 Task: Create a rule from the Routing list, Task moved to a section -> Set Priority in the project TrackForge , set the section as Done clear the priority.
Action: Mouse moved to (72, 381)
Screenshot: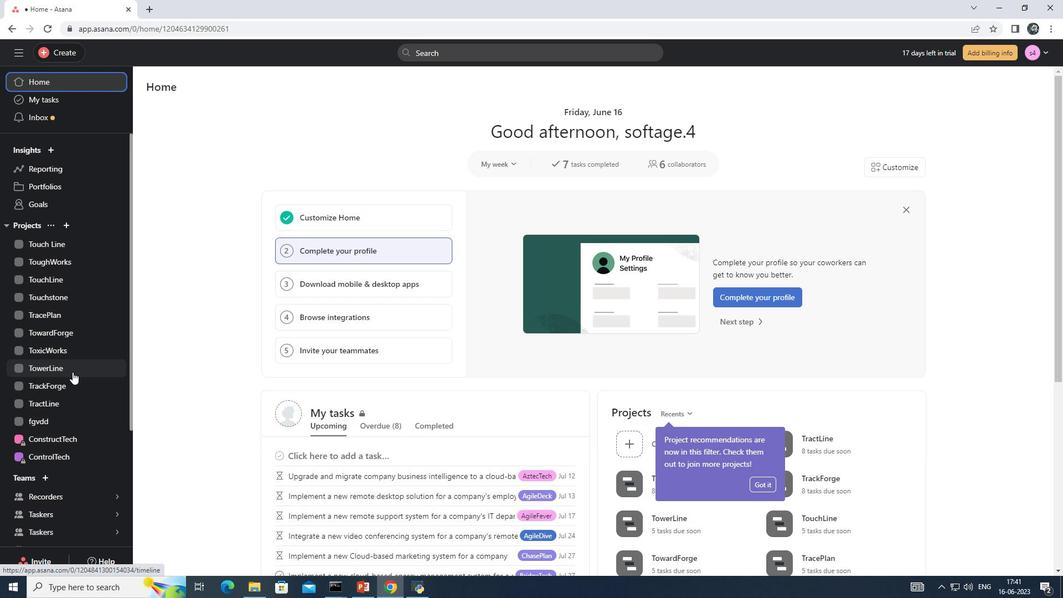 
Action: Mouse pressed left at (72, 381)
Screenshot: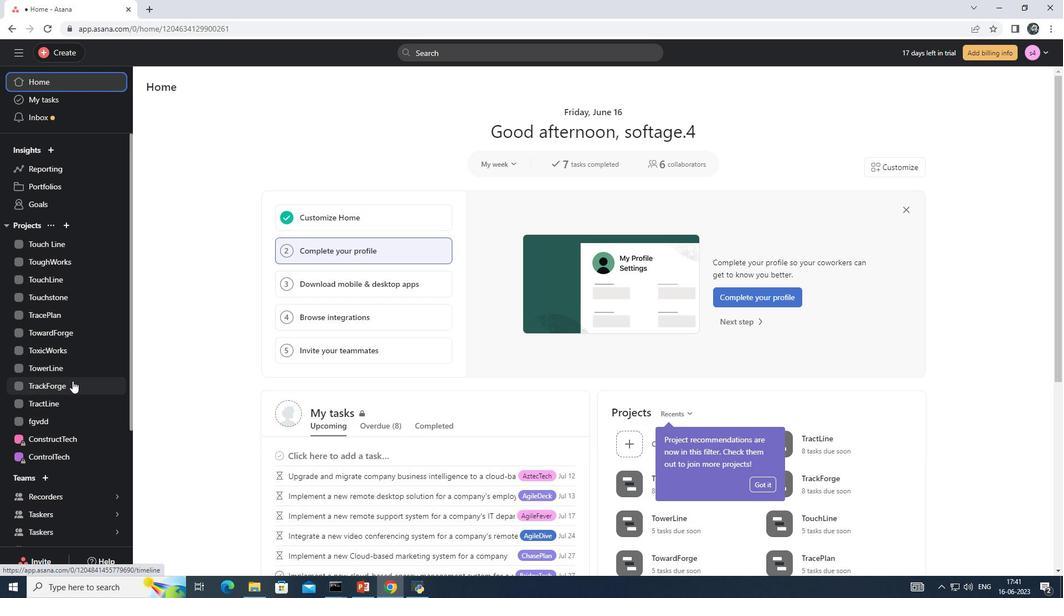 
Action: Mouse moved to (1018, 93)
Screenshot: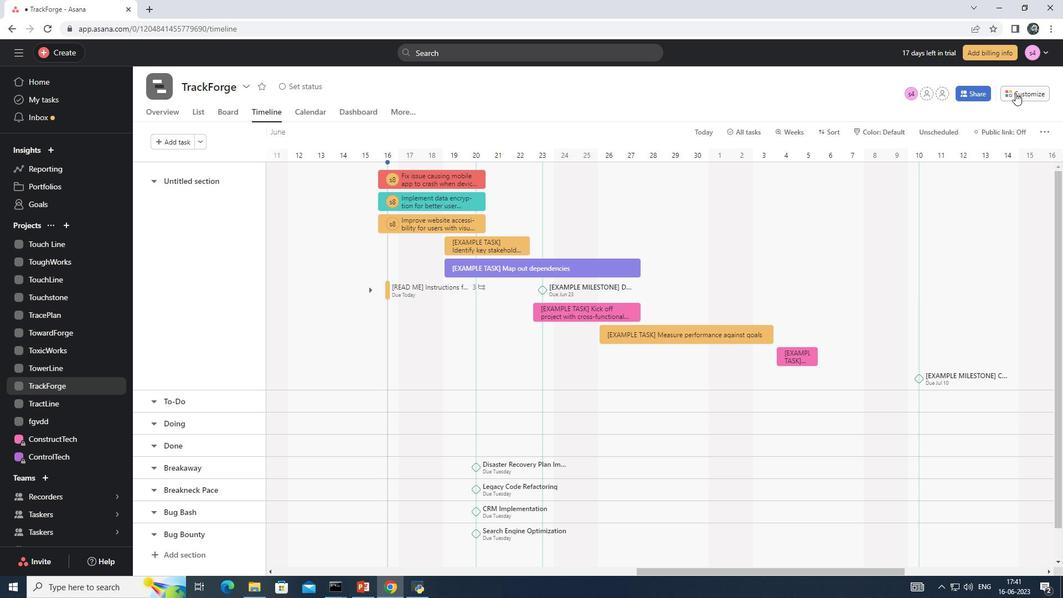 
Action: Mouse pressed left at (1018, 93)
Screenshot: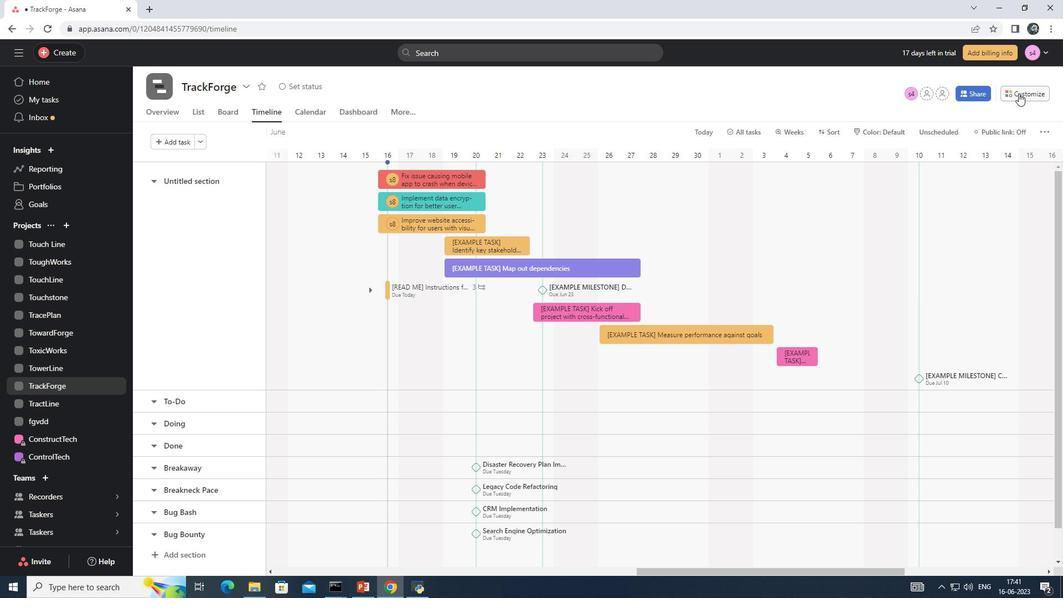 
Action: Mouse moved to (819, 259)
Screenshot: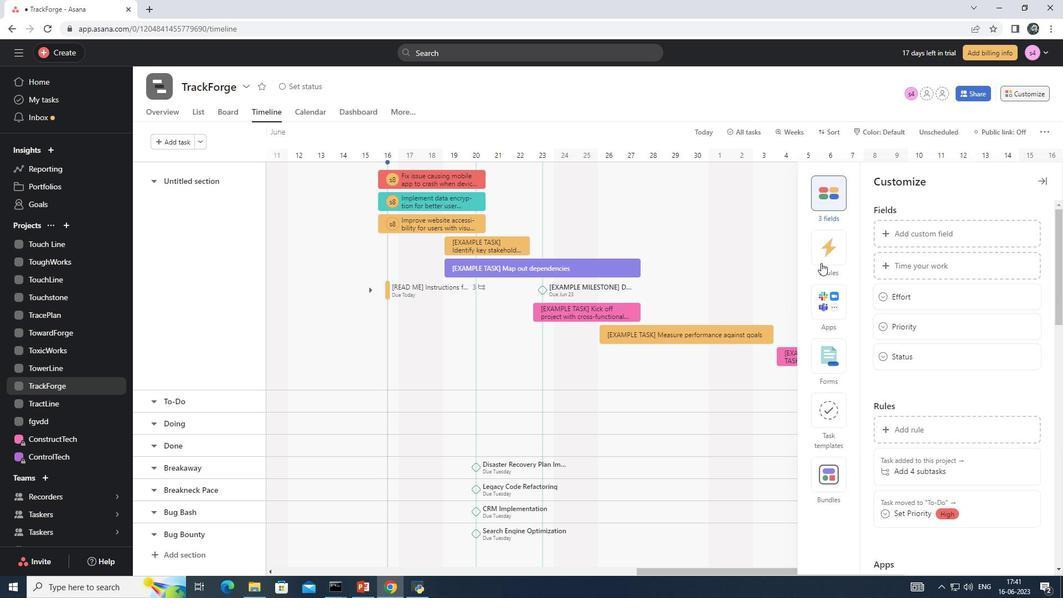 
Action: Mouse pressed left at (819, 259)
Screenshot: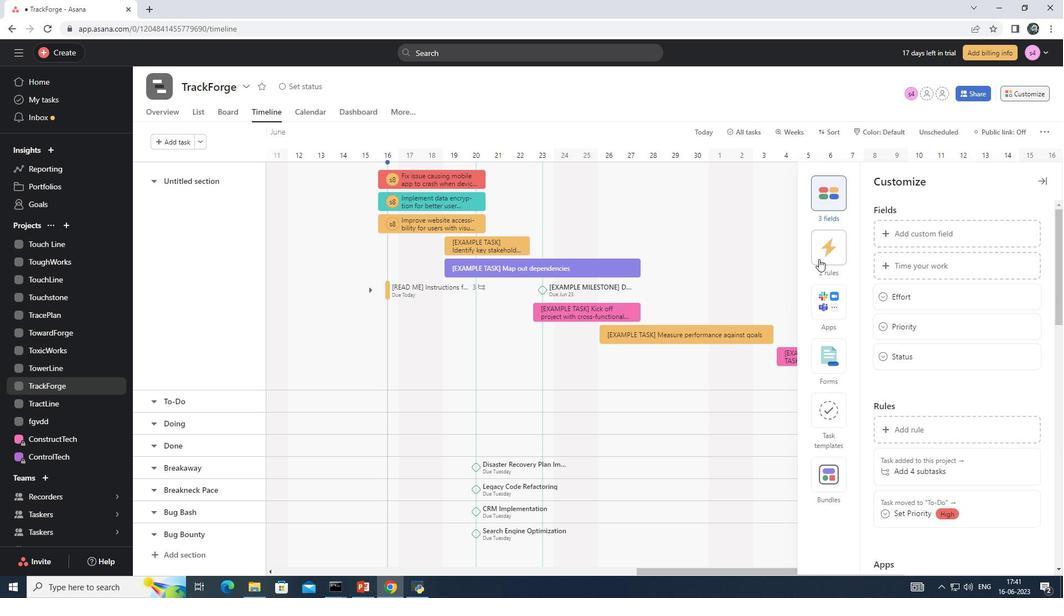 
Action: Mouse moved to (919, 238)
Screenshot: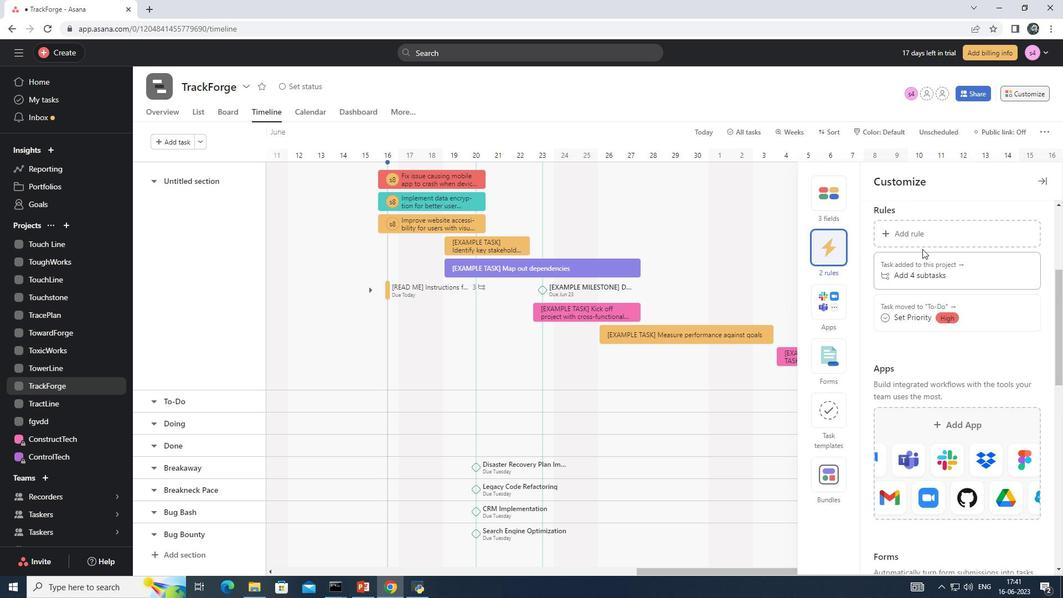 
Action: Mouse pressed left at (919, 238)
Screenshot: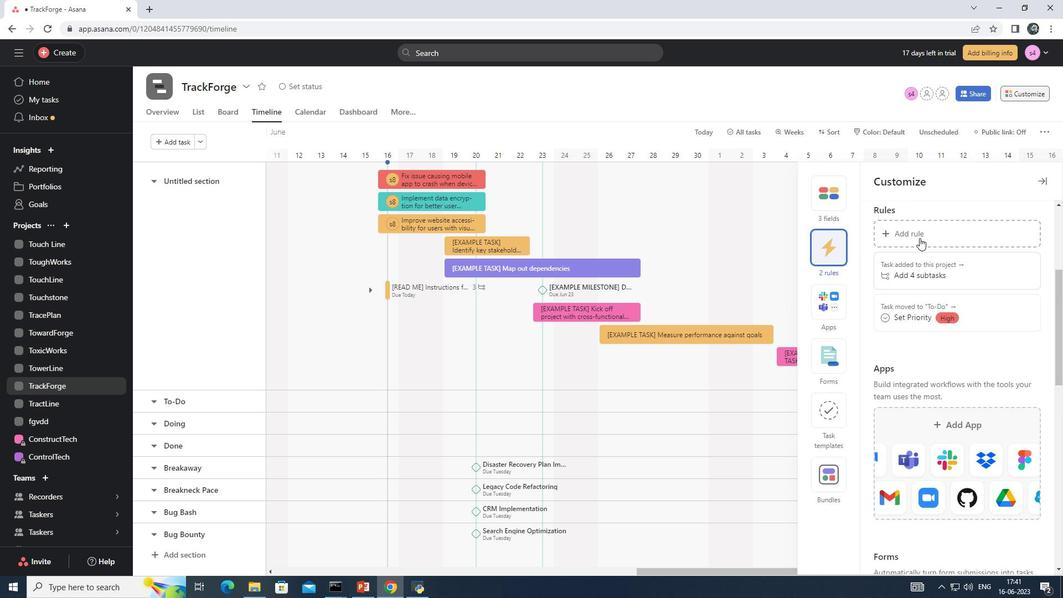 
Action: Mouse moved to (230, 143)
Screenshot: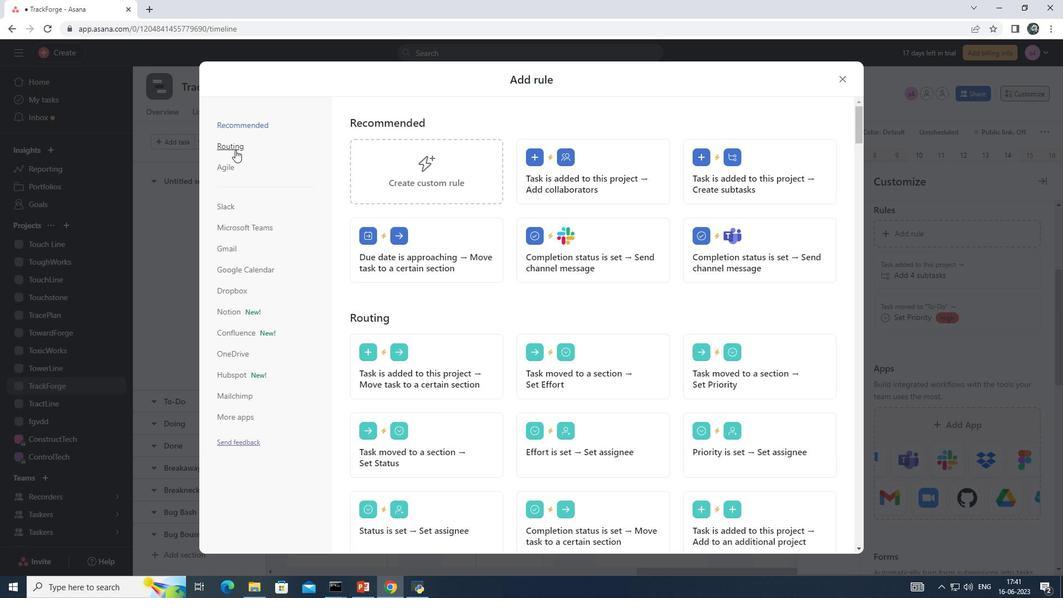 
Action: Mouse pressed left at (230, 143)
Screenshot: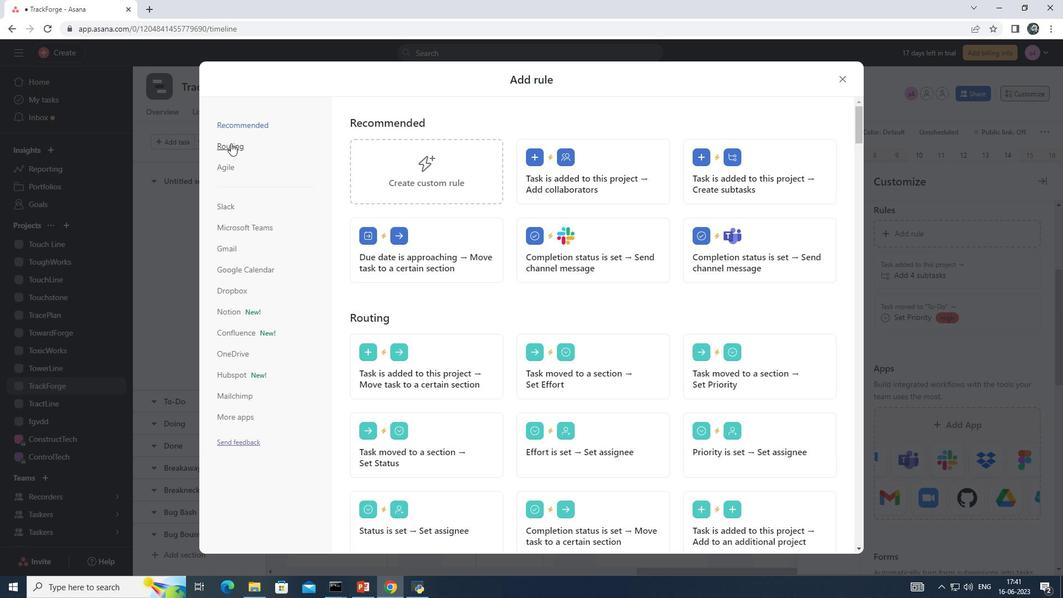 
Action: Mouse moved to (792, 189)
Screenshot: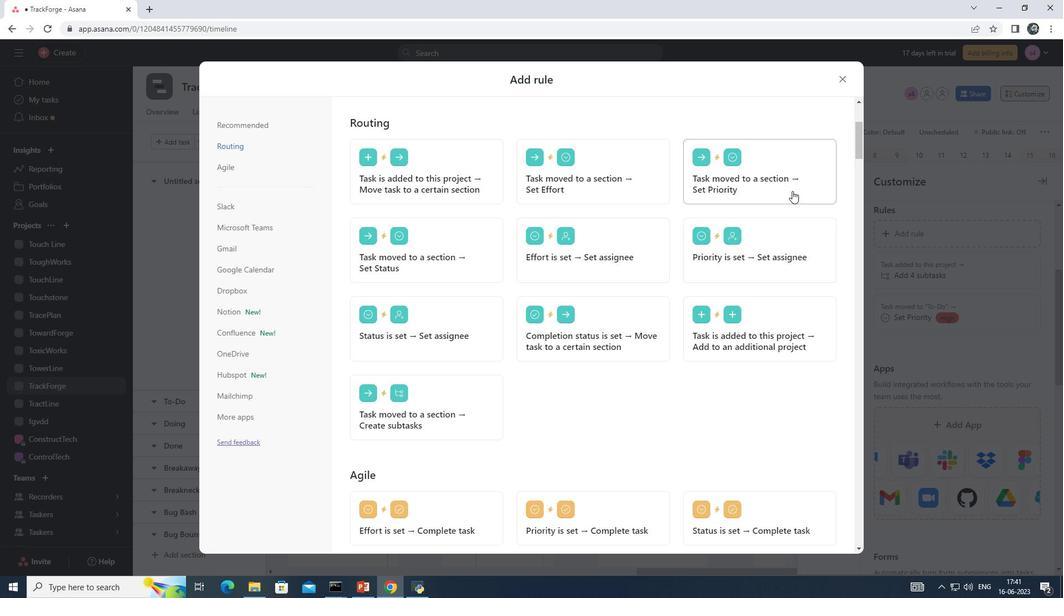 
Action: Mouse pressed left at (792, 189)
Screenshot: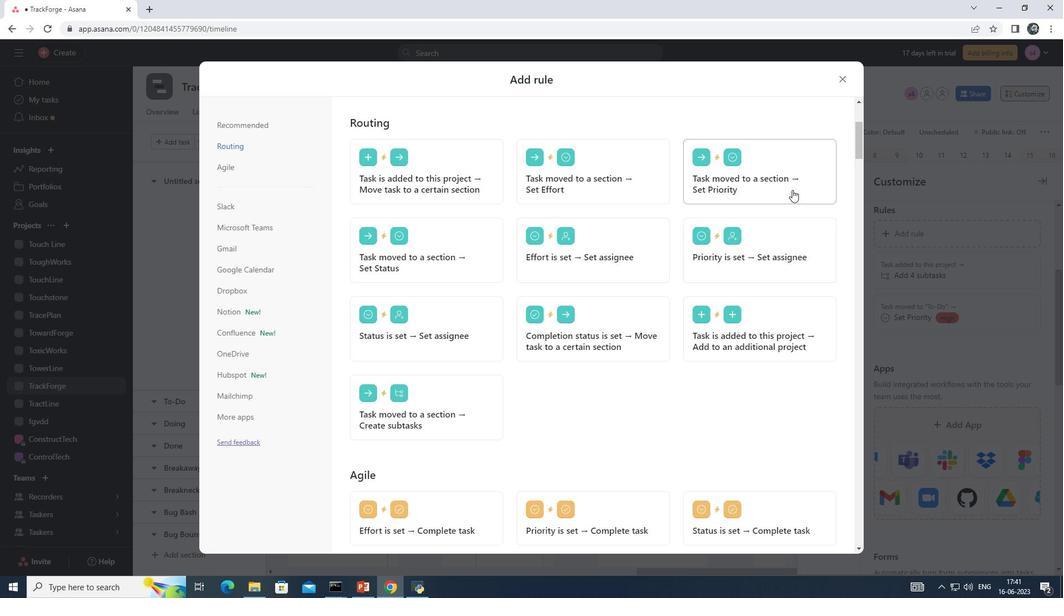 
Action: Mouse moved to (434, 310)
Screenshot: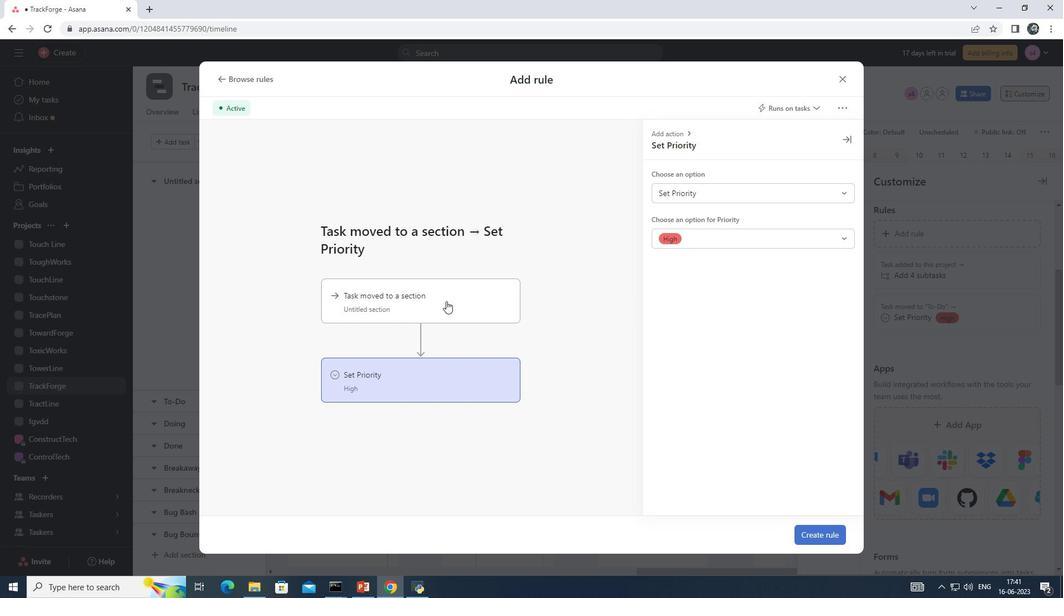 
Action: Mouse pressed left at (434, 310)
Screenshot: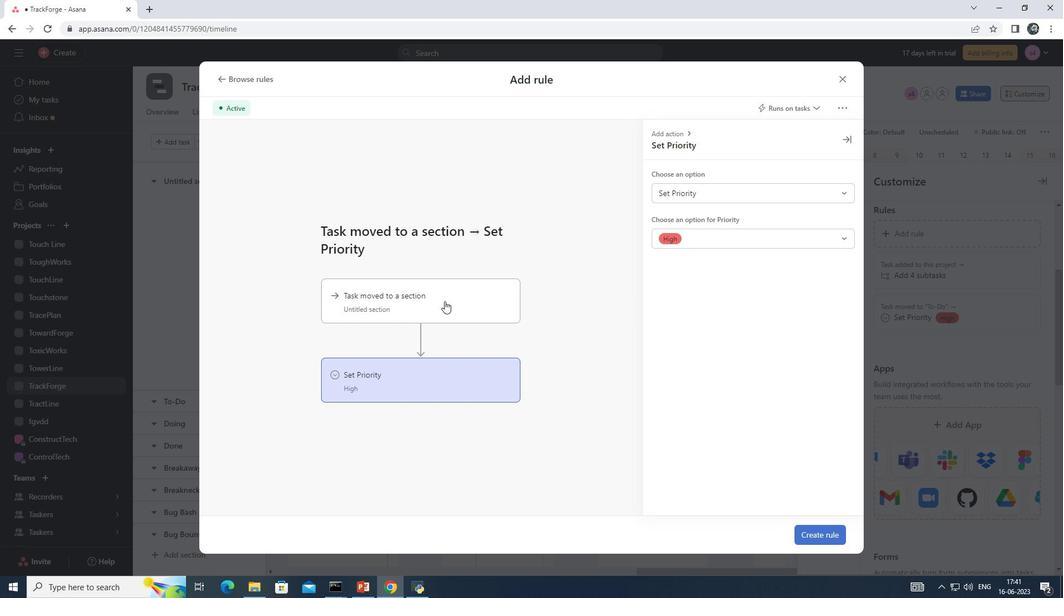 
Action: Mouse moved to (709, 194)
Screenshot: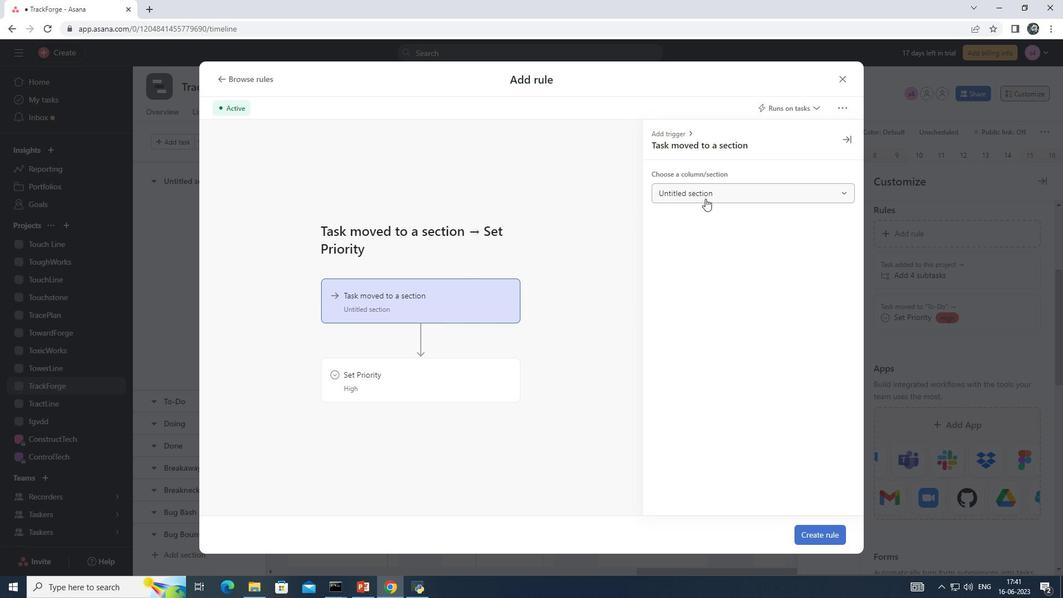 
Action: Mouse pressed left at (709, 194)
Screenshot: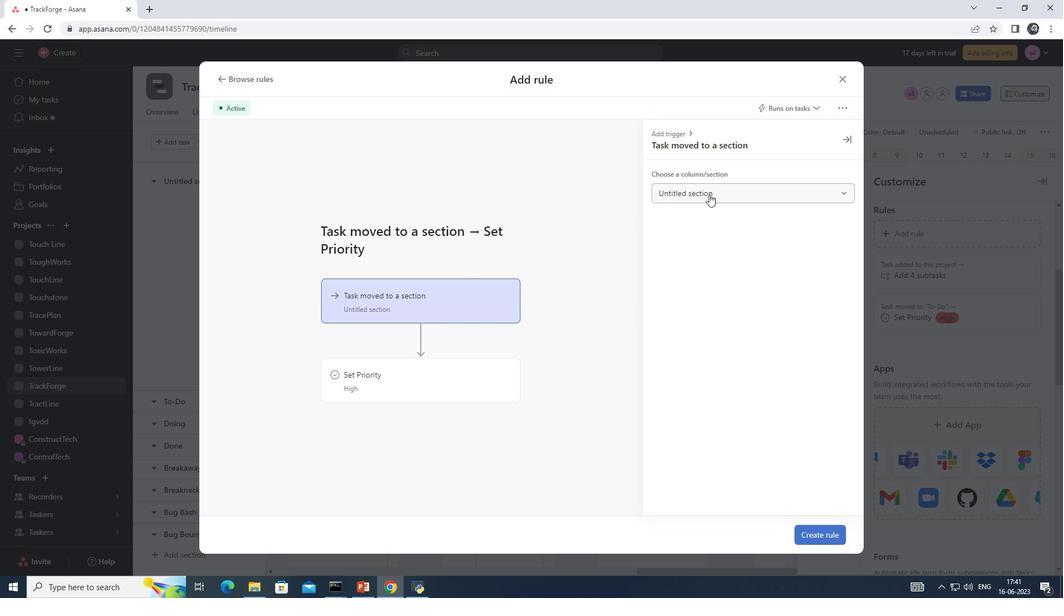 
Action: Mouse moved to (692, 275)
Screenshot: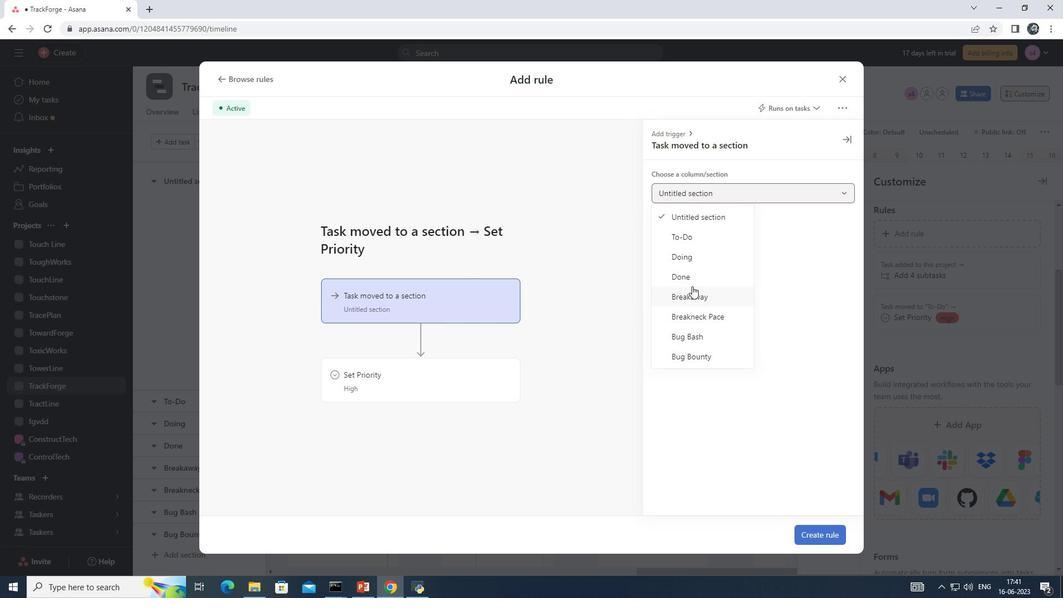 
Action: Mouse pressed left at (692, 275)
Screenshot: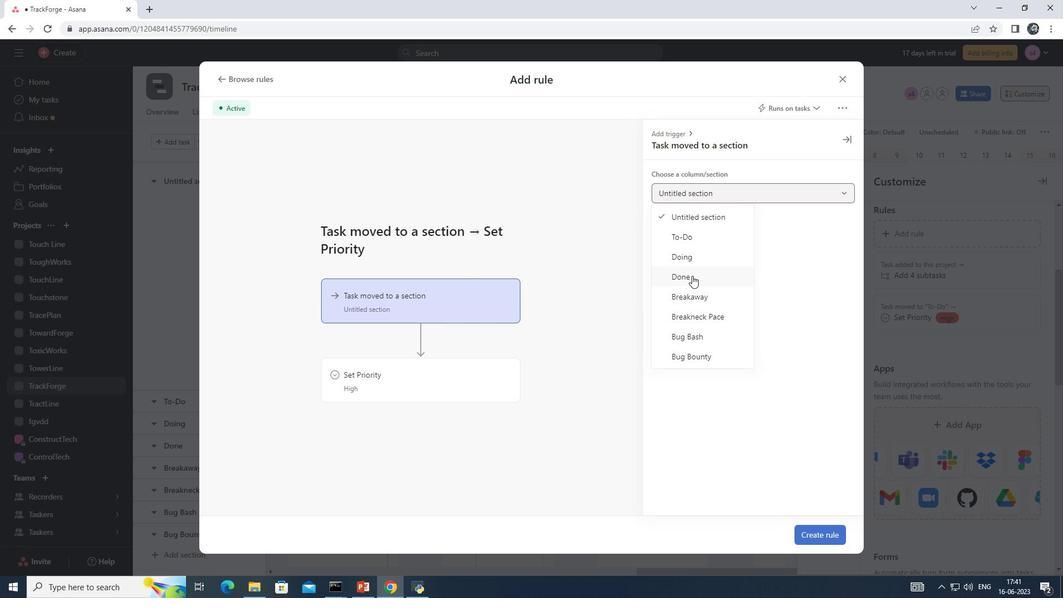 
Action: Mouse moved to (432, 375)
Screenshot: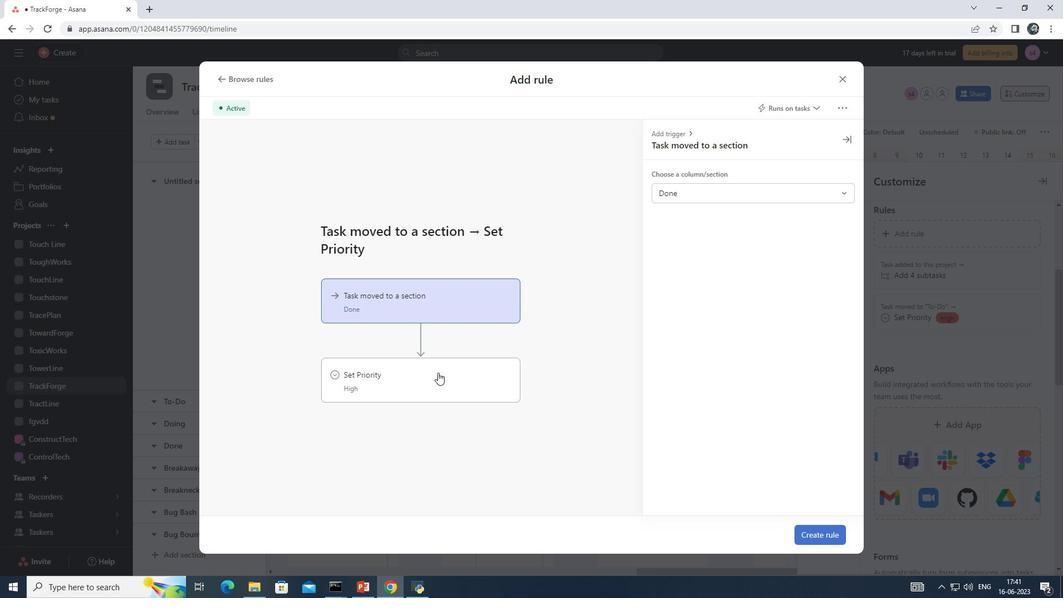 
Action: Mouse pressed left at (432, 375)
Screenshot: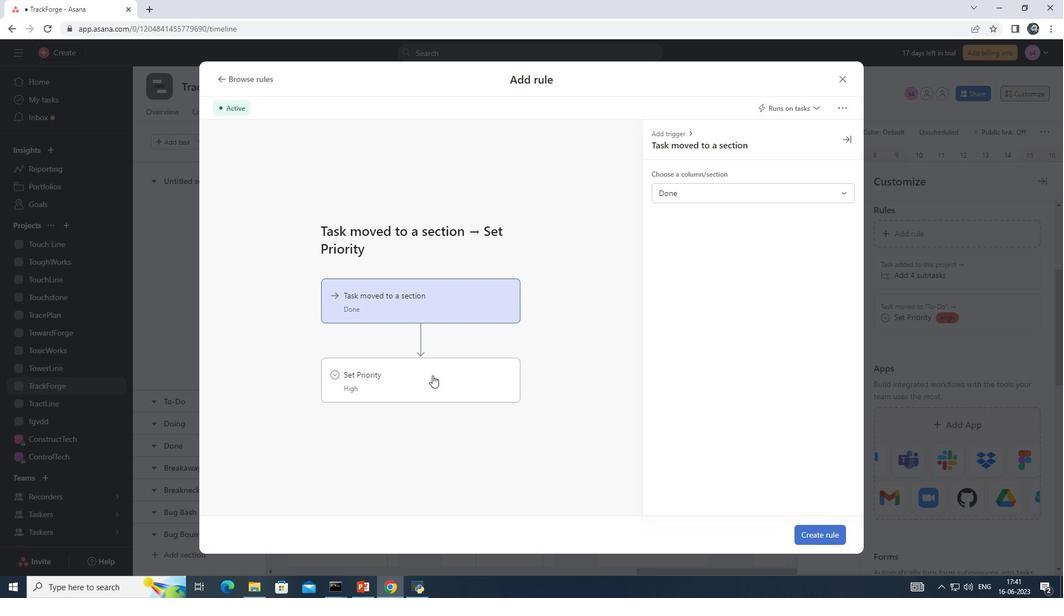 
Action: Mouse moved to (698, 195)
Screenshot: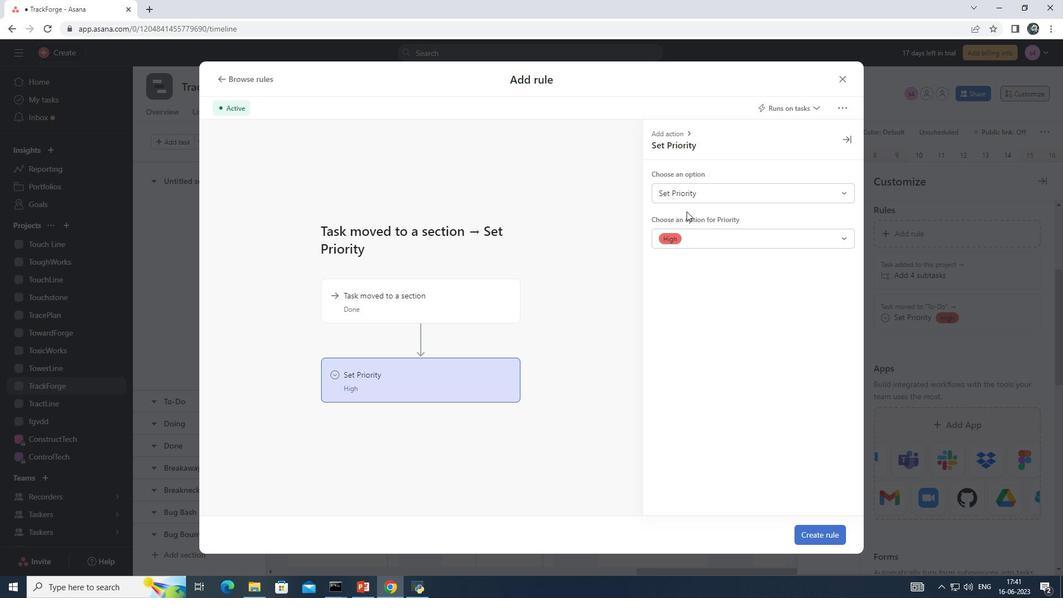 
Action: Mouse pressed left at (698, 195)
Screenshot: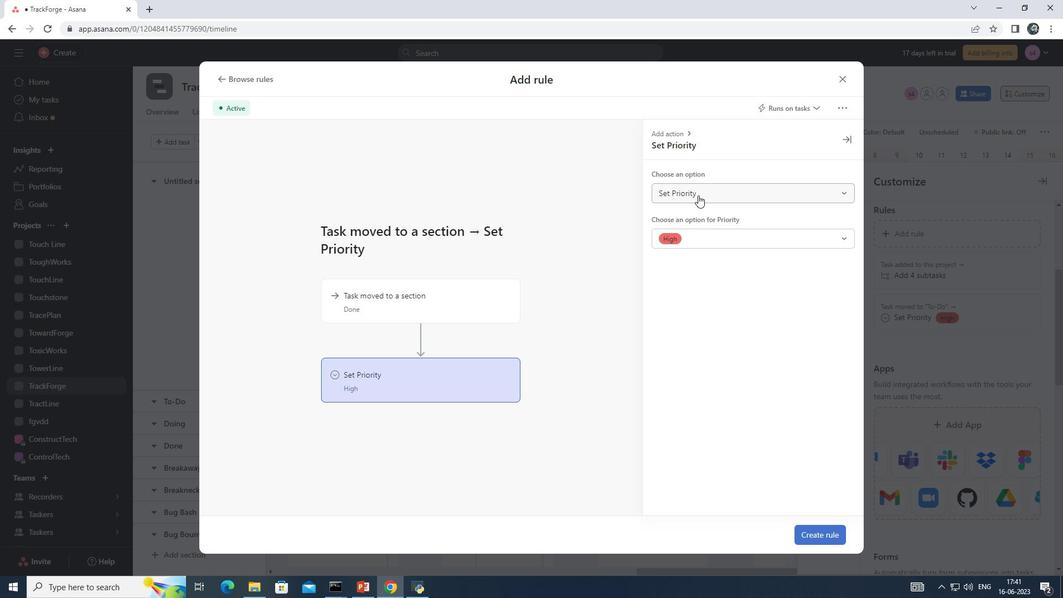 
Action: Mouse moved to (694, 239)
Screenshot: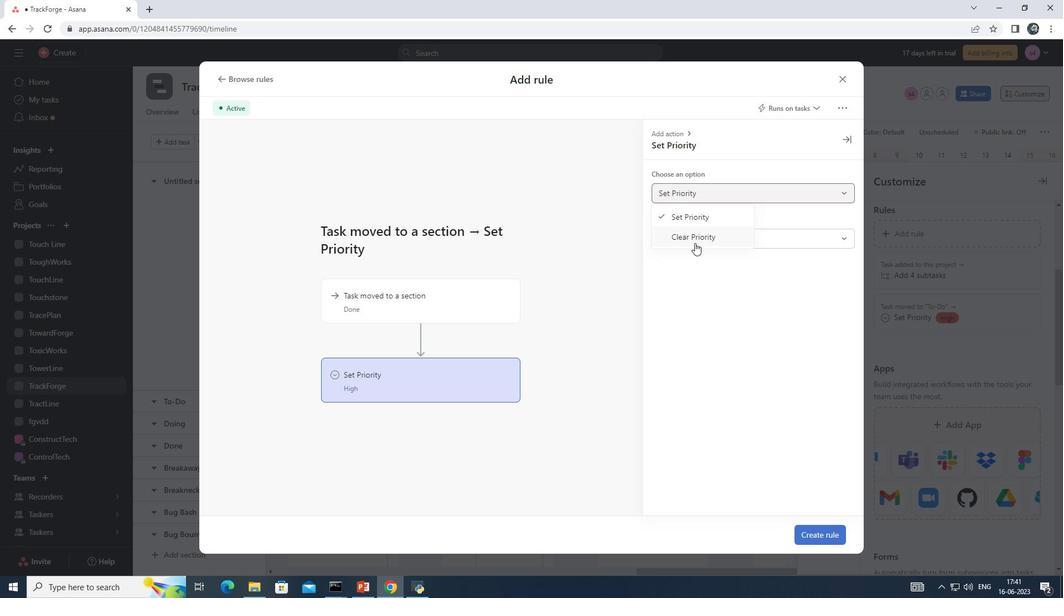
Action: Mouse pressed left at (694, 239)
Screenshot: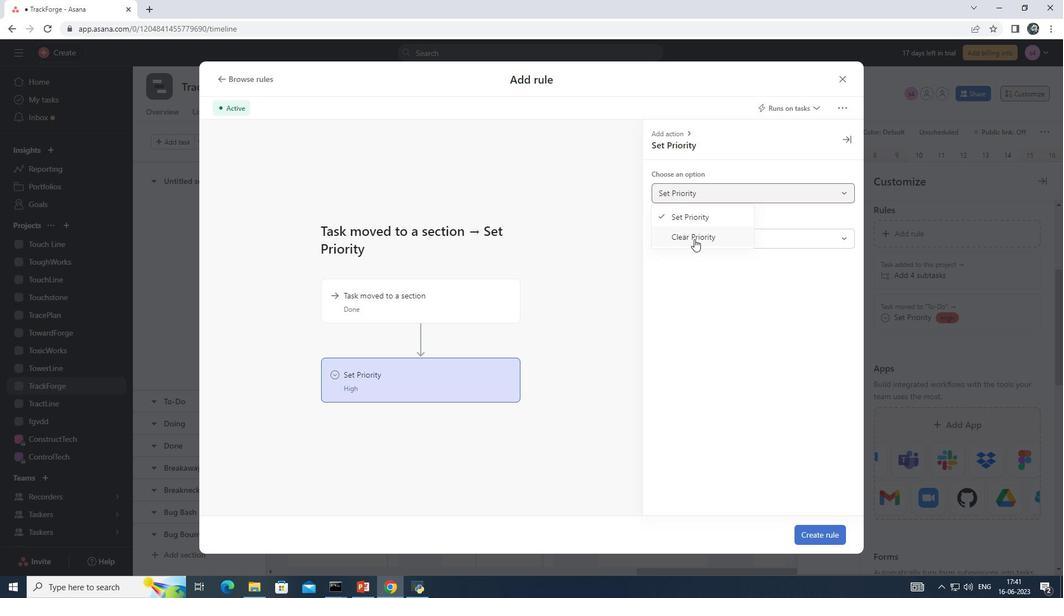 
Action: Mouse moved to (810, 533)
Screenshot: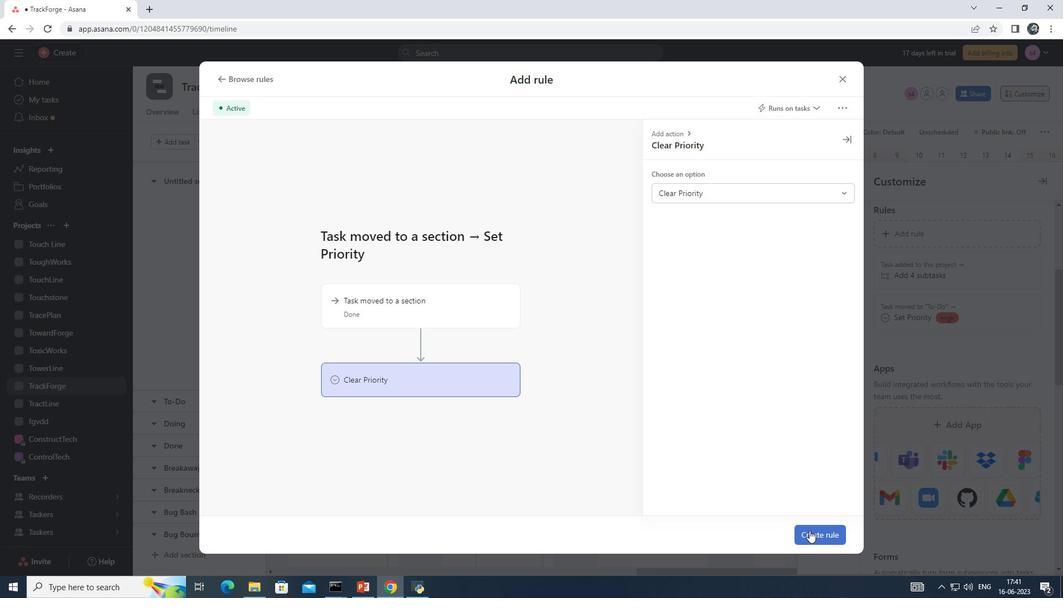 
Action: Mouse pressed left at (810, 533)
Screenshot: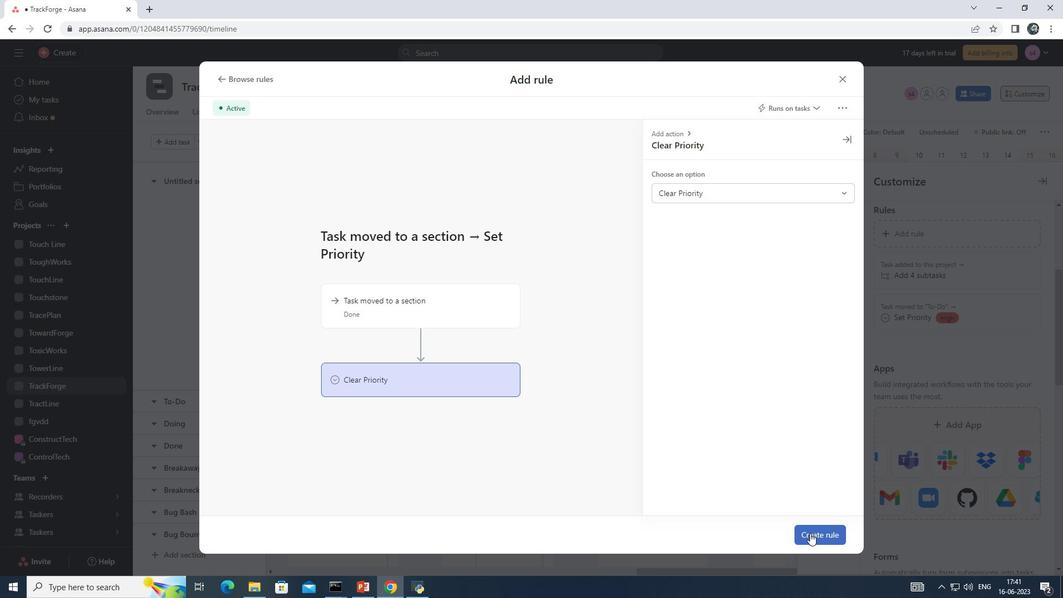 
Action: Mouse moved to (791, 503)
Screenshot: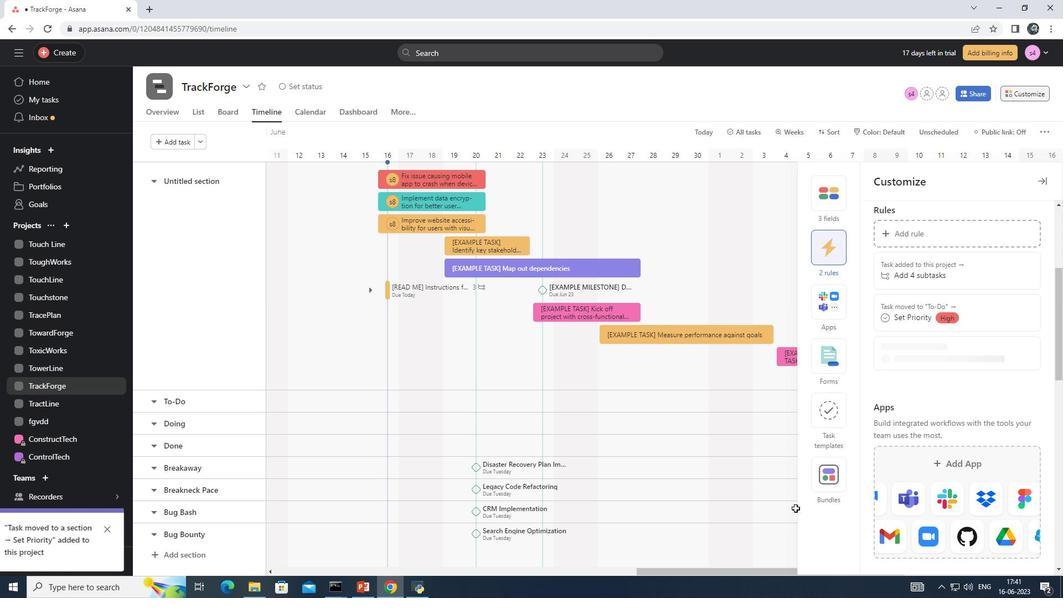 
